 Task: Use the advanced search to search for repositories with 200 stars.
Action: Mouse moved to (107, 328)
Screenshot: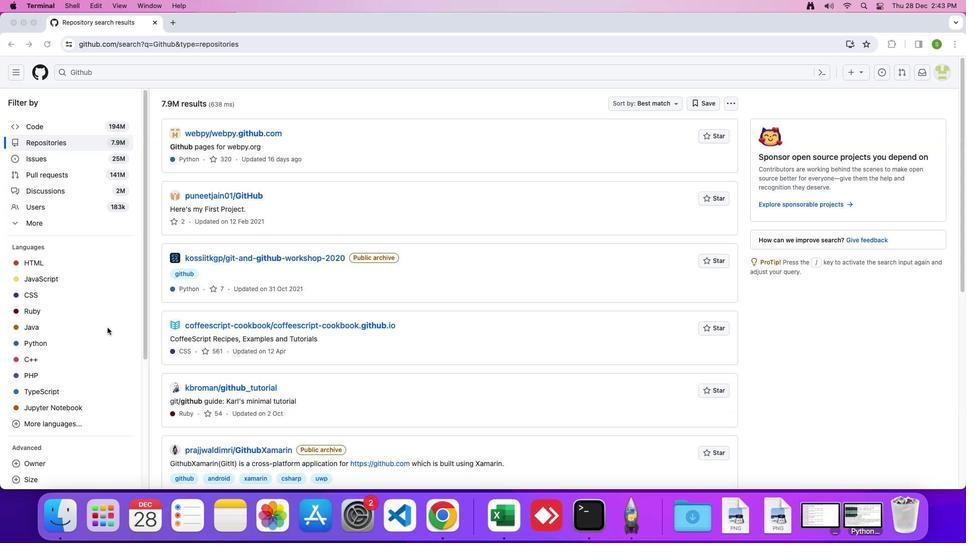 
Action: Mouse scrolled (107, 328) with delta (0, 0)
Screenshot: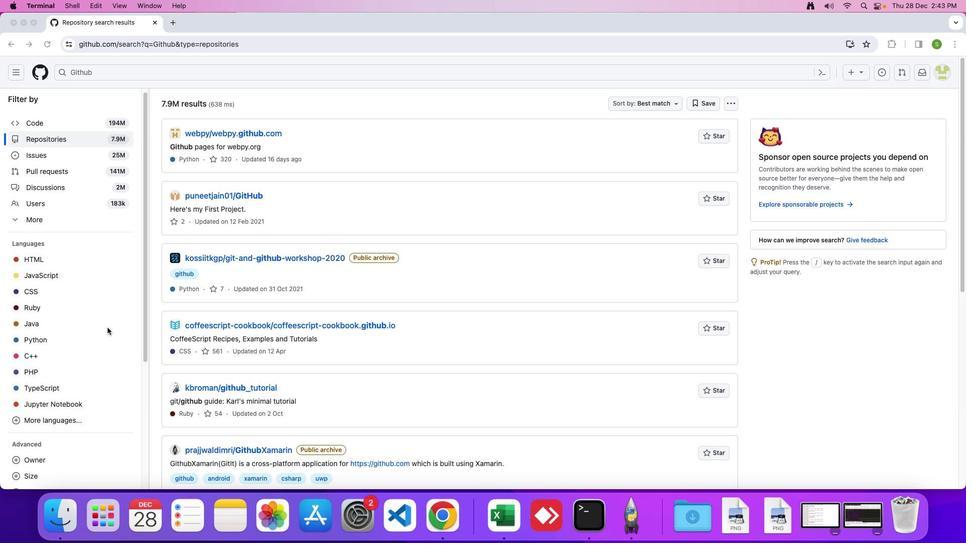 
Action: Mouse scrolled (107, 328) with delta (0, 0)
Screenshot: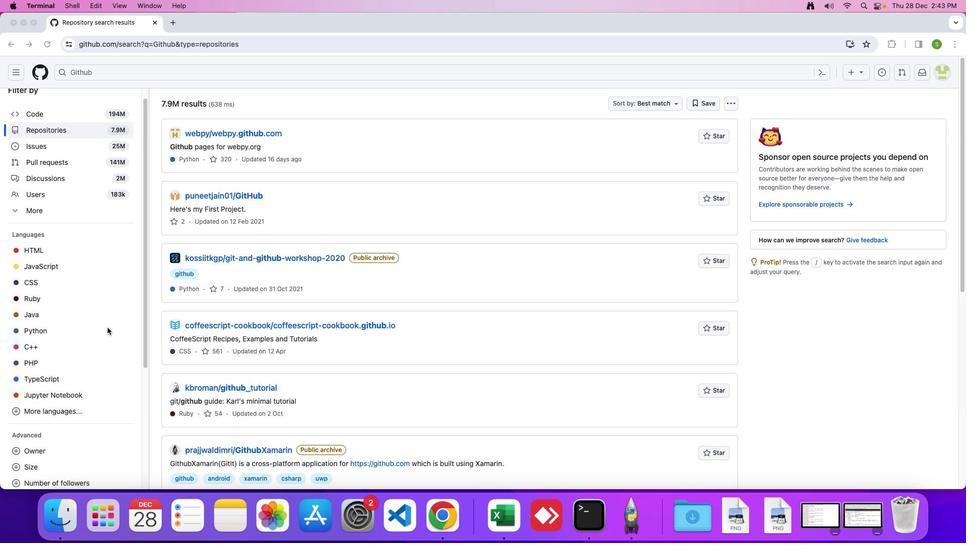 
Action: Mouse moved to (107, 328)
Screenshot: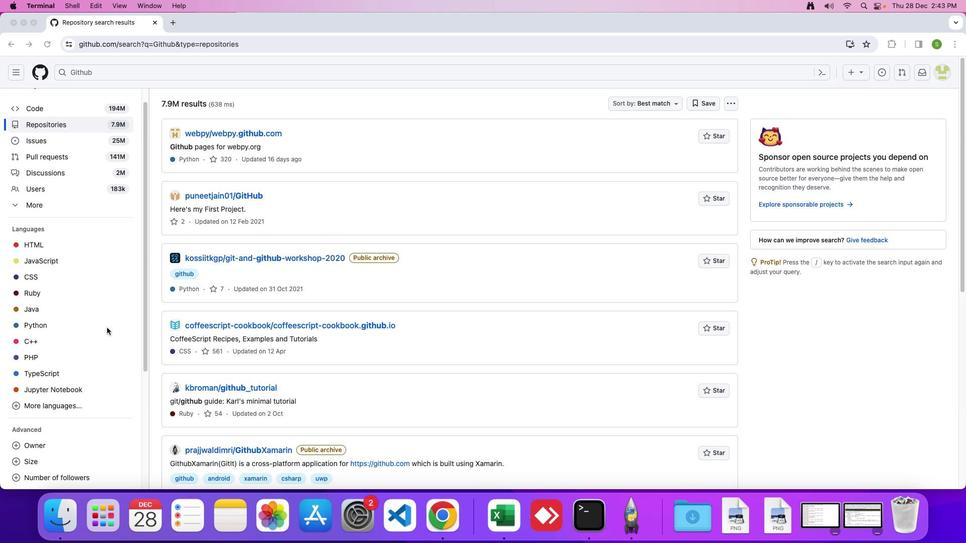 
Action: Mouse scrolled (107, 328) with delta (0, 0)
Screenshot: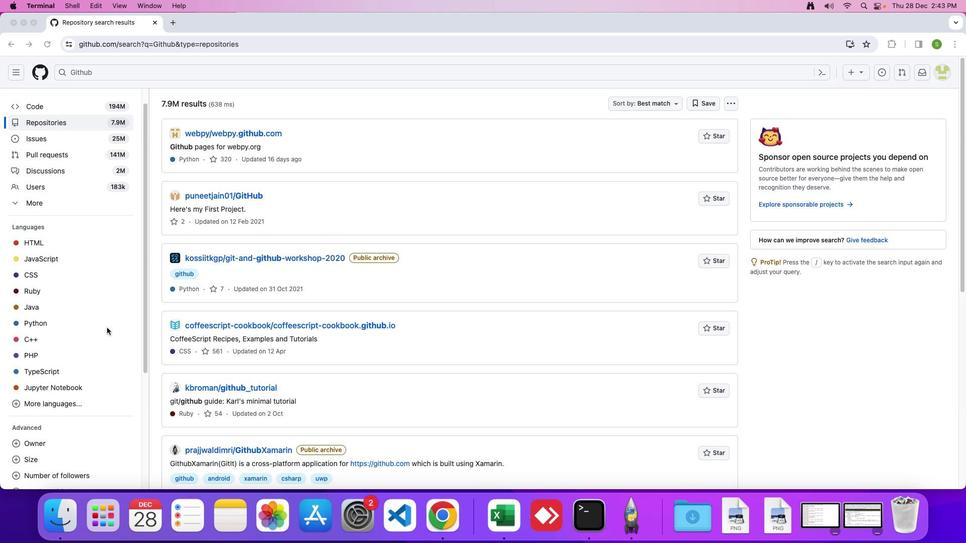 
Action: Mouse scrolled (107, 328) with delta (0, 0)
Screenshot: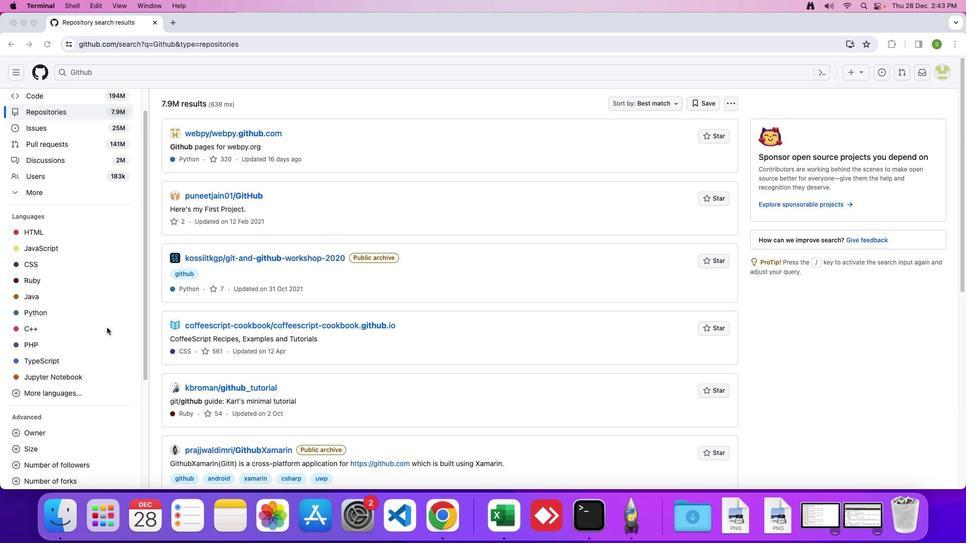
Action: Mouse scrolled (107, 328) with delta (0, -1)
Screenshot: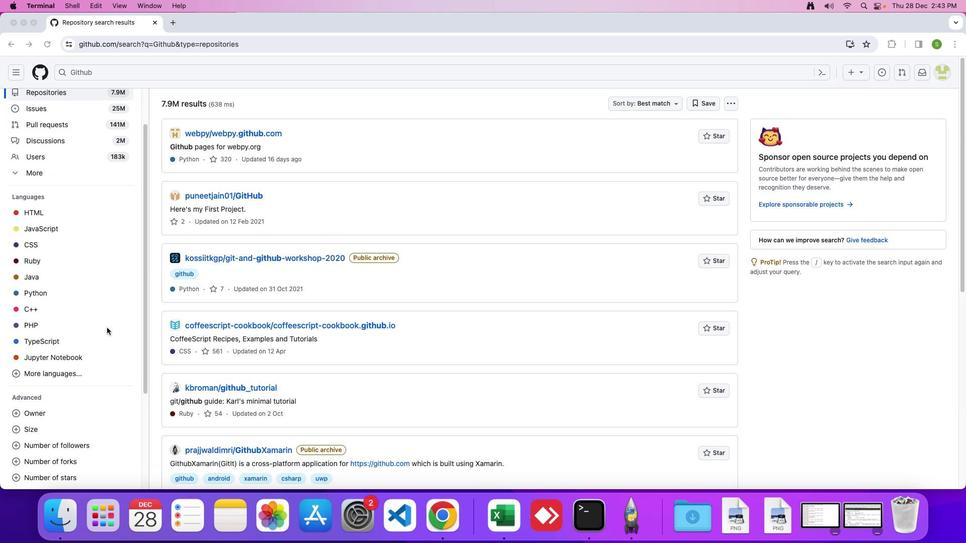 
Action: Mouse moved to (106, 328)
Screenshot: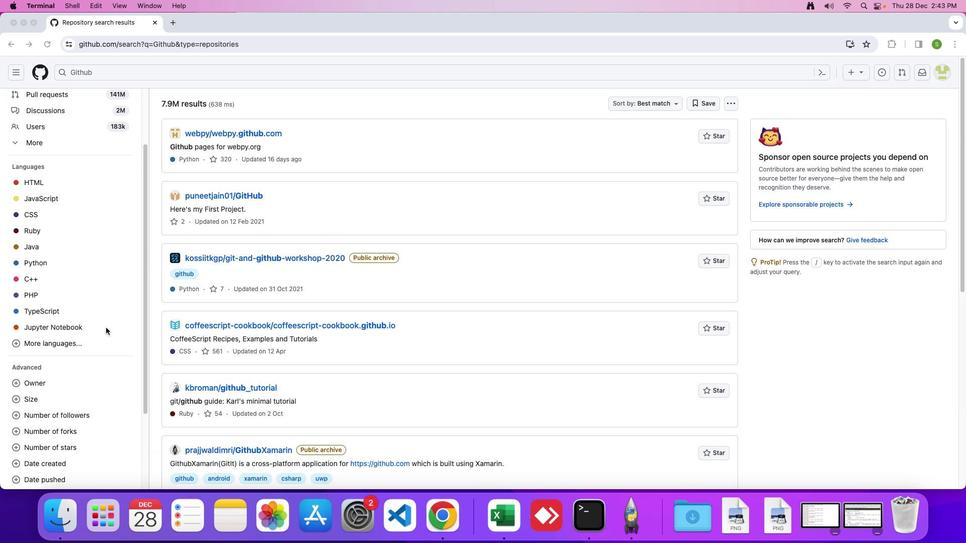 
Action: Mouse scrolled (106, 328) with delta (0, 0)
Screenshot: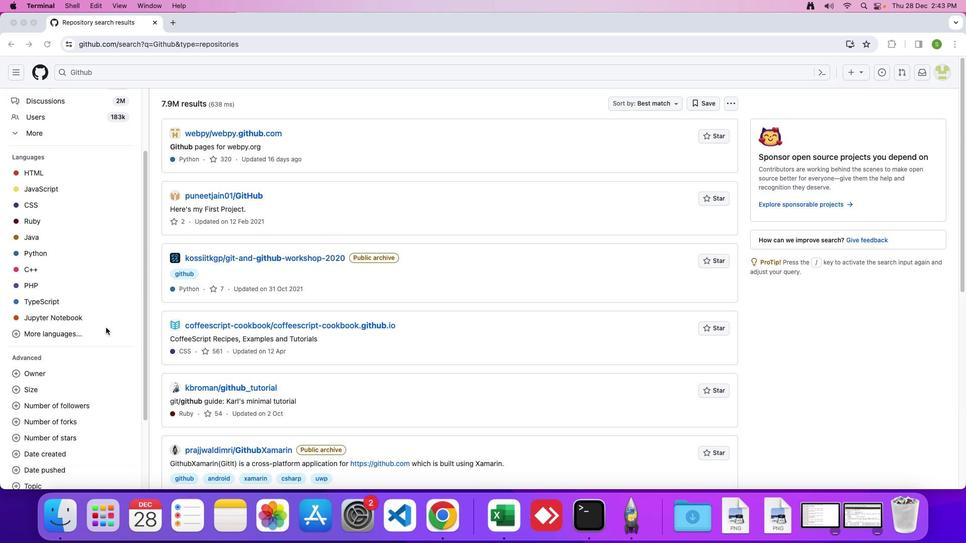 
Action: Mouse scrolled (106, 328) with delta (0, 0)
Screenshot: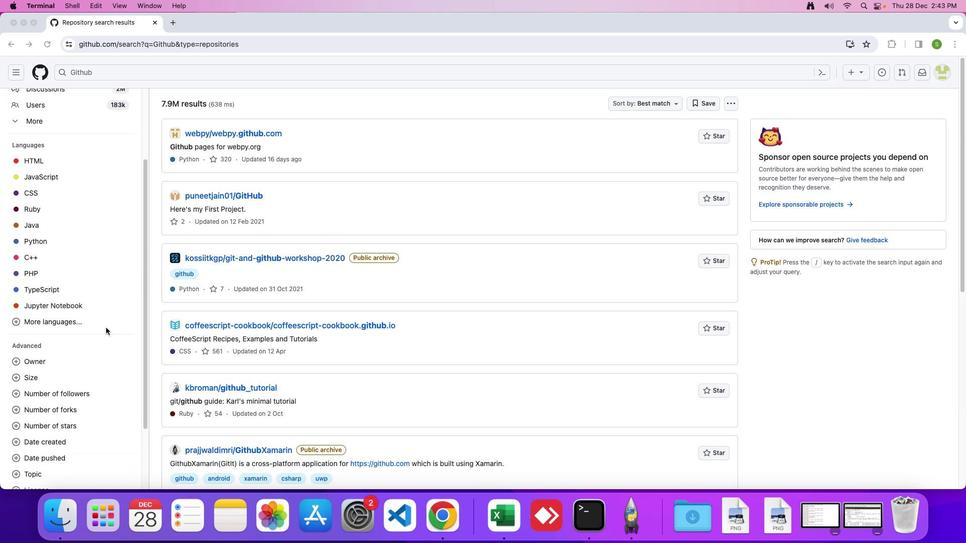 
Action: Mouse scrolled (106, 328) with delta (0, -1)
Screenshot: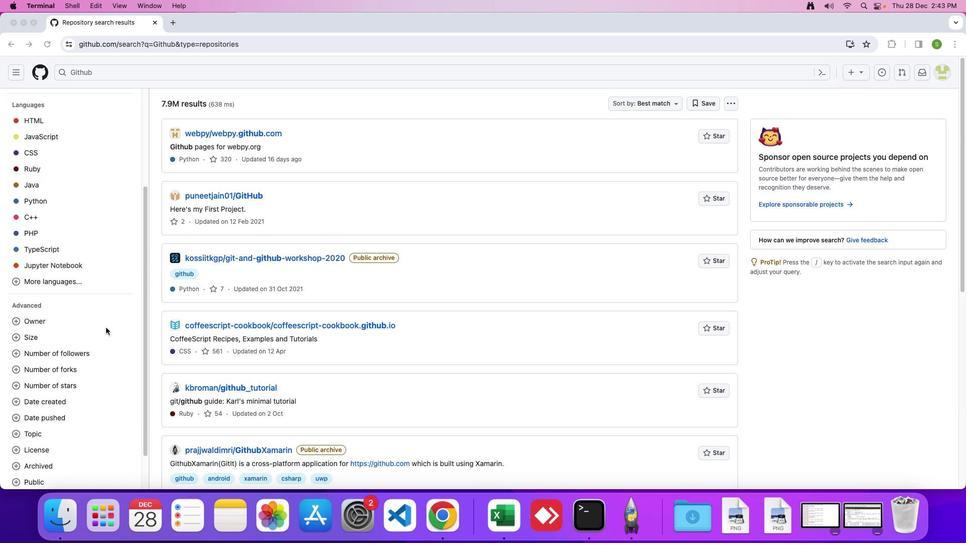 
Action: Mouse moved to (105, 328)
Screenshot: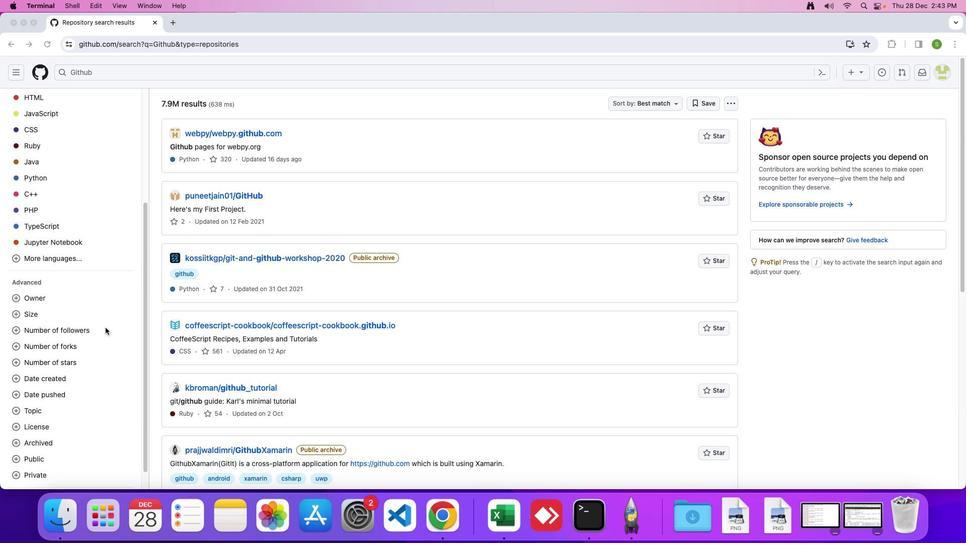 
Action: Mouse scrolled (105, 328) with delta (0, 0)
Screenshot: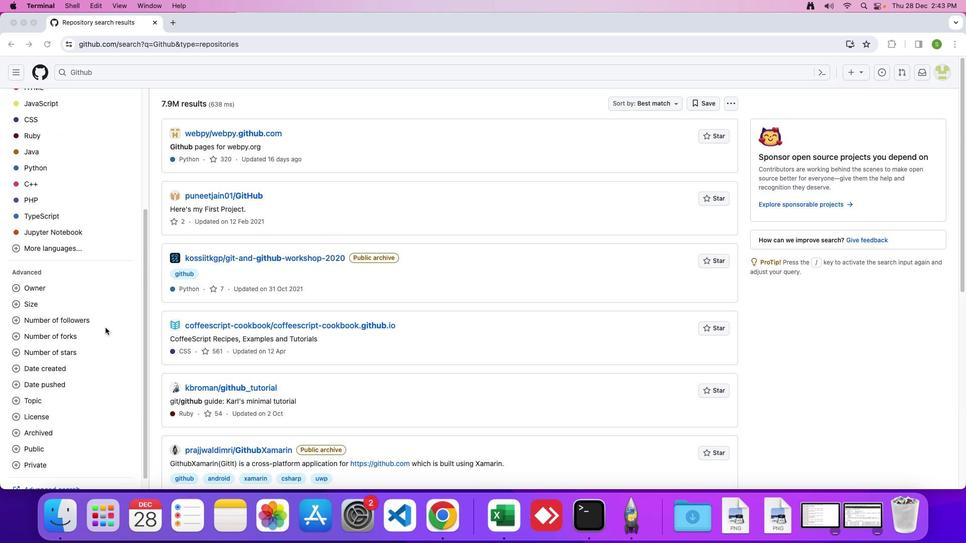 
Action: Mouse scrolled (105, 328) with delta (0, 0)
Screenshot: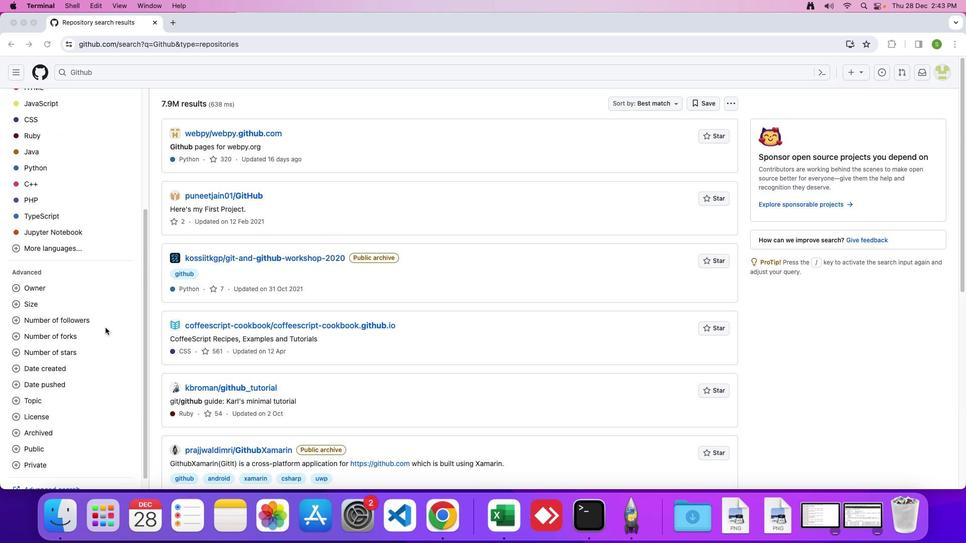 
Action: Mouse scrolled (105, 328) with delta (0, -1)
Screenshot: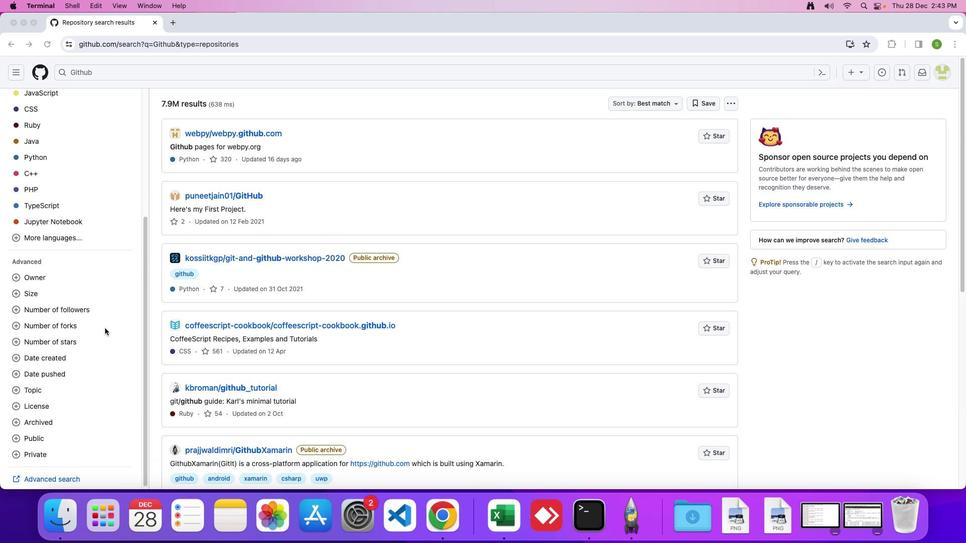 
Action: Mouse moved to (105, 328)
Screenshot: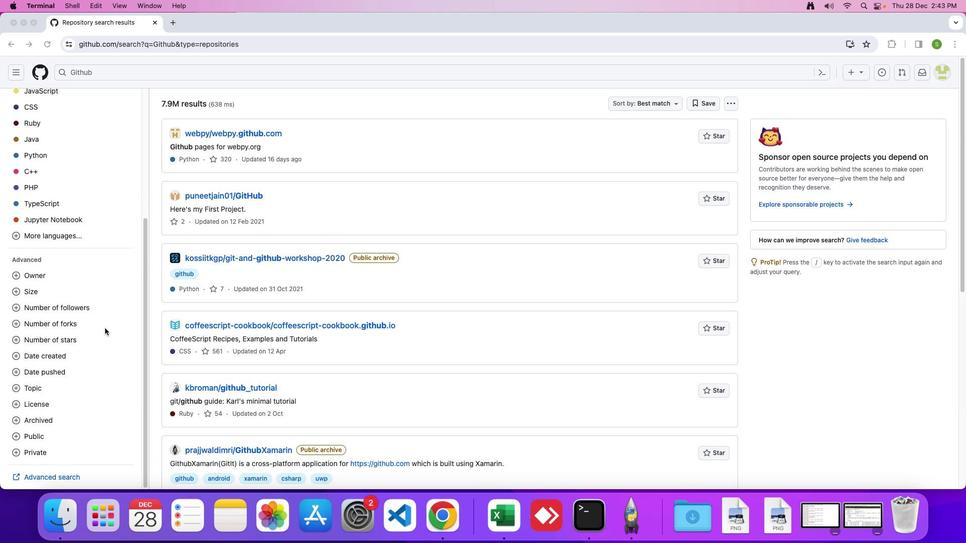 
Action: Mouse scrolled (105, 328) with delta (0, 0)
Screenshot: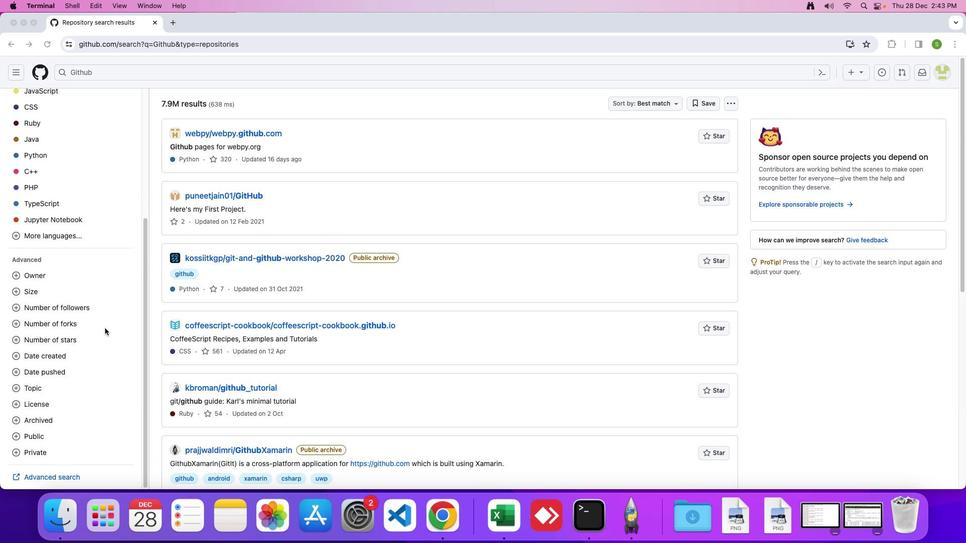 
Action: Mouse scrolled (105, 328) with delta (0, 0)
Screenshot: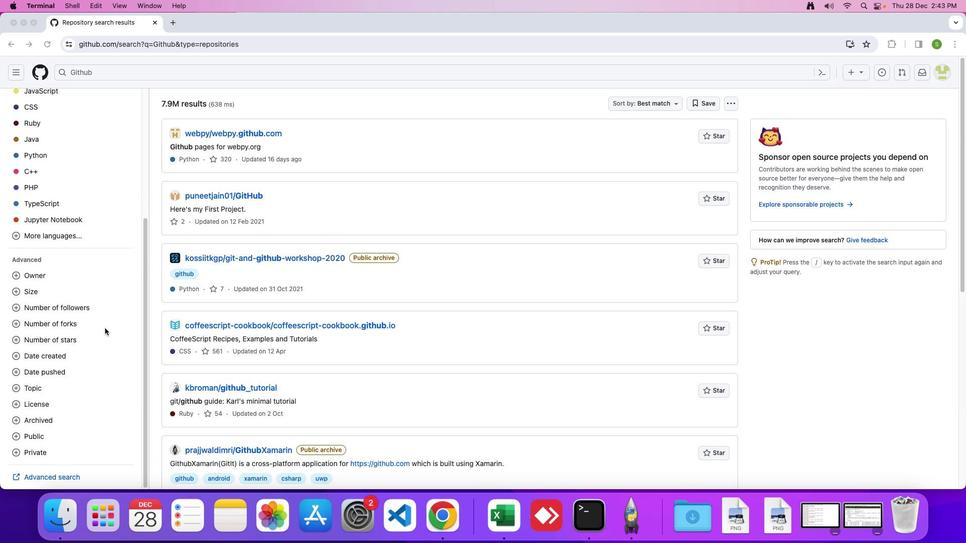 
Action: Mouse scrolled (105, 328) with delta (0, -1)
Screenshot: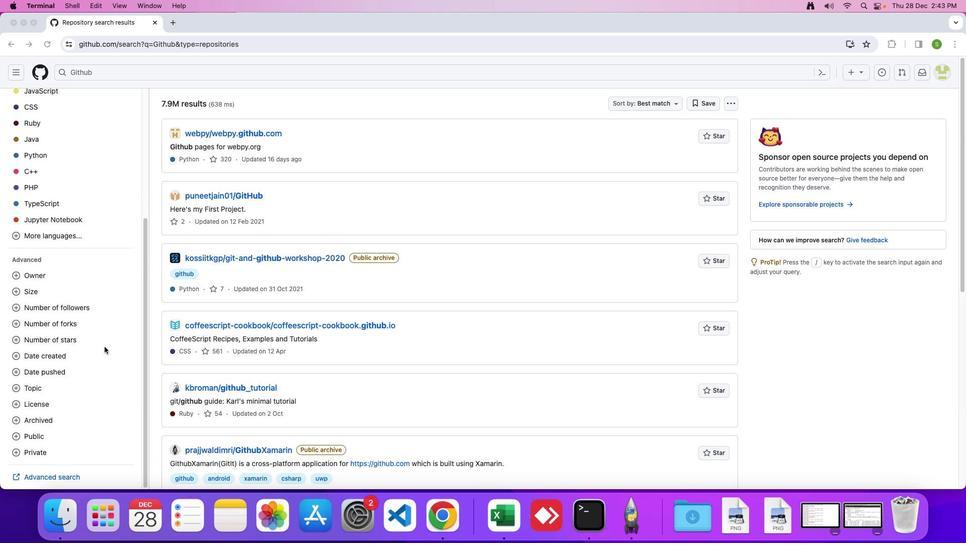 
Action: Mouse moved to (59, 480)
Screenshot: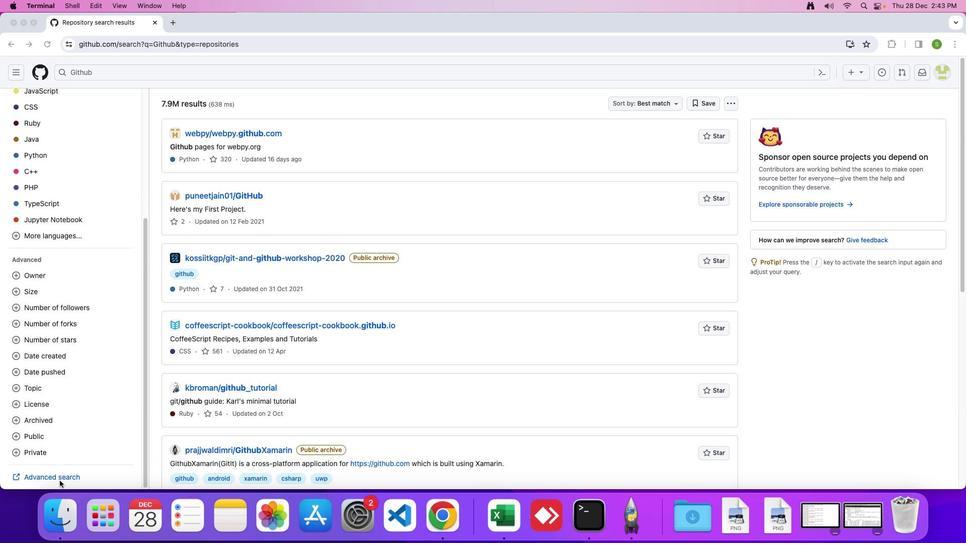 
Action: Mouse pressed left at (59, 480)
Screenshot: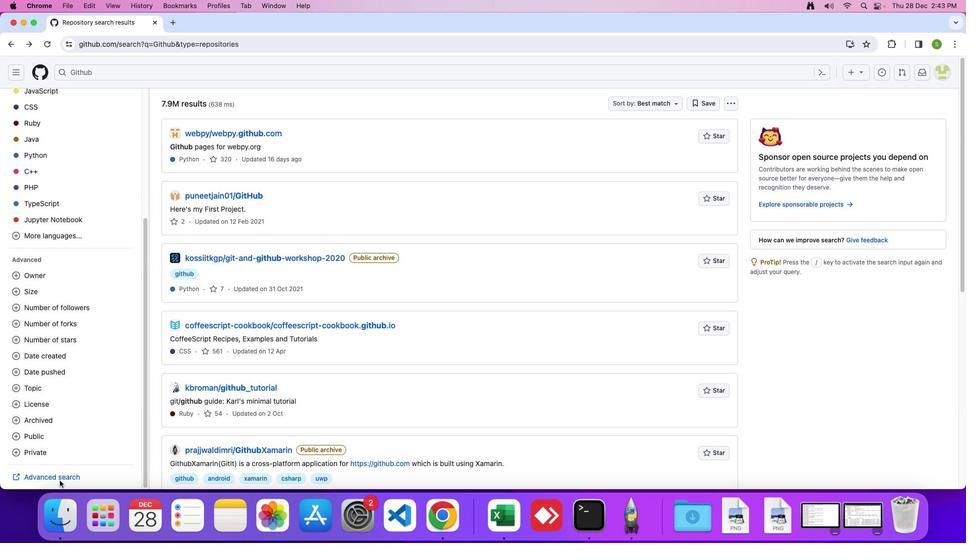 
Action: Mouse moved to (60, 477)
Screenshot: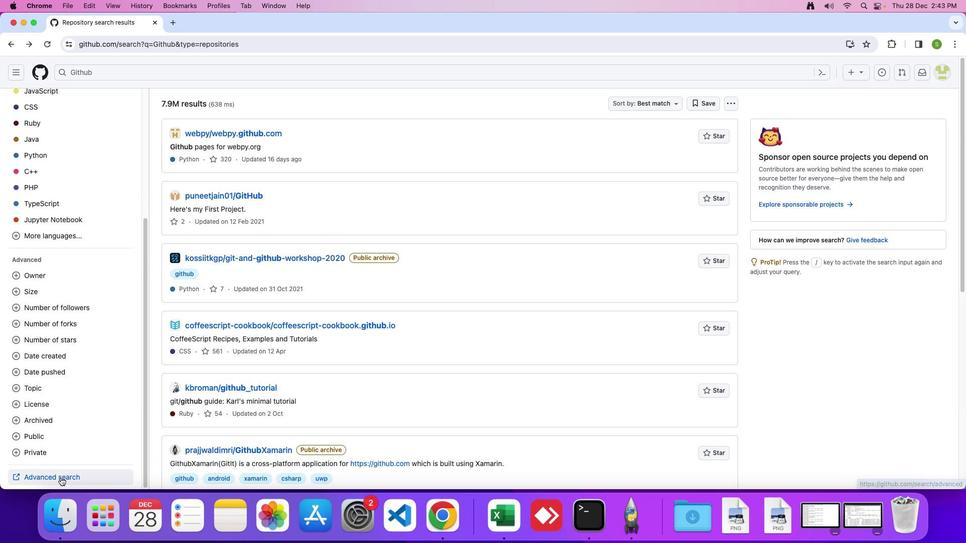 
Action: Mouse pressed left at (60, 477)
Screenshot: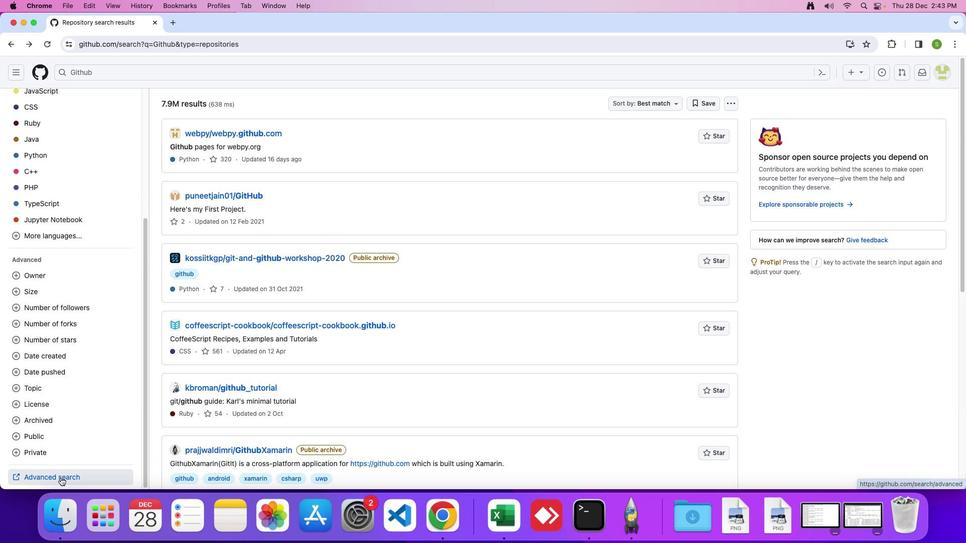 
Action: Mouse moved to (369, 312)
Screenshot: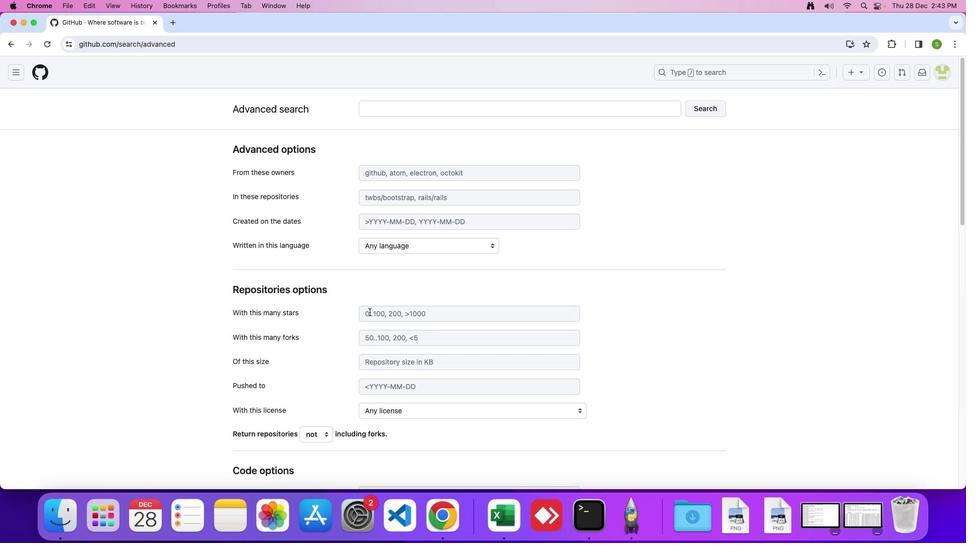 
Action: Mouse pressed left at (369, 312)
Screenshot: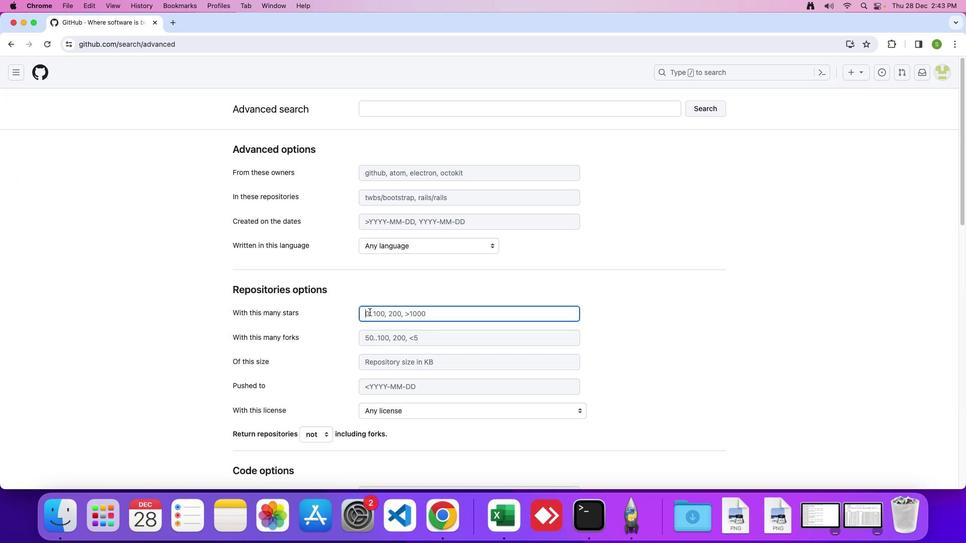 
Action: Mouse moved to (370, 316)
Screenshot: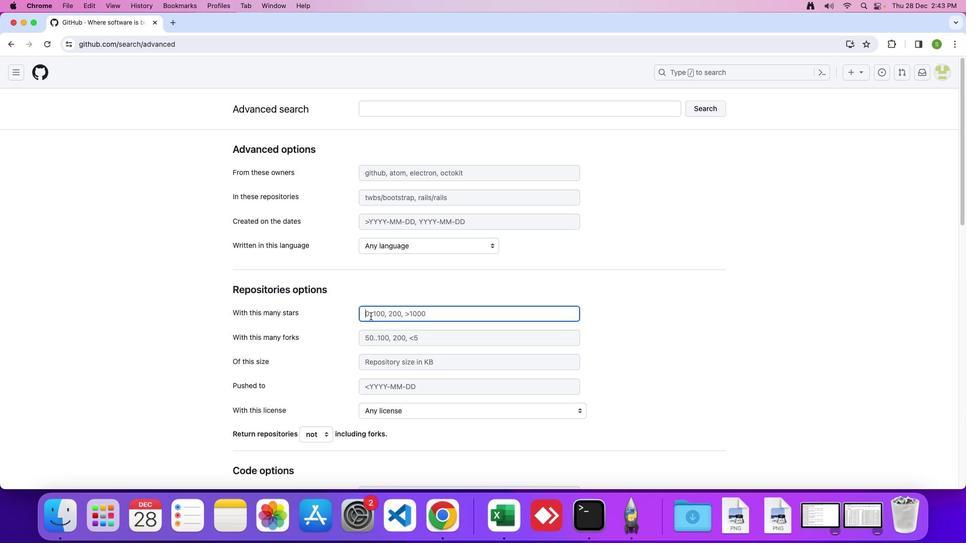 
Action: Key pressed '2''0''0'Key.enter
Screenshot: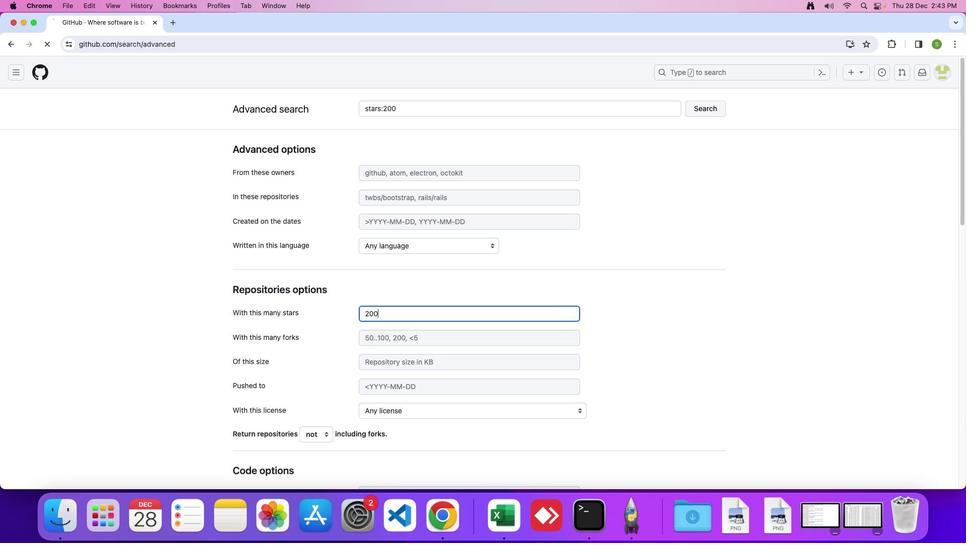 
Action: Mouse moved to (370, 317)
Screenshot: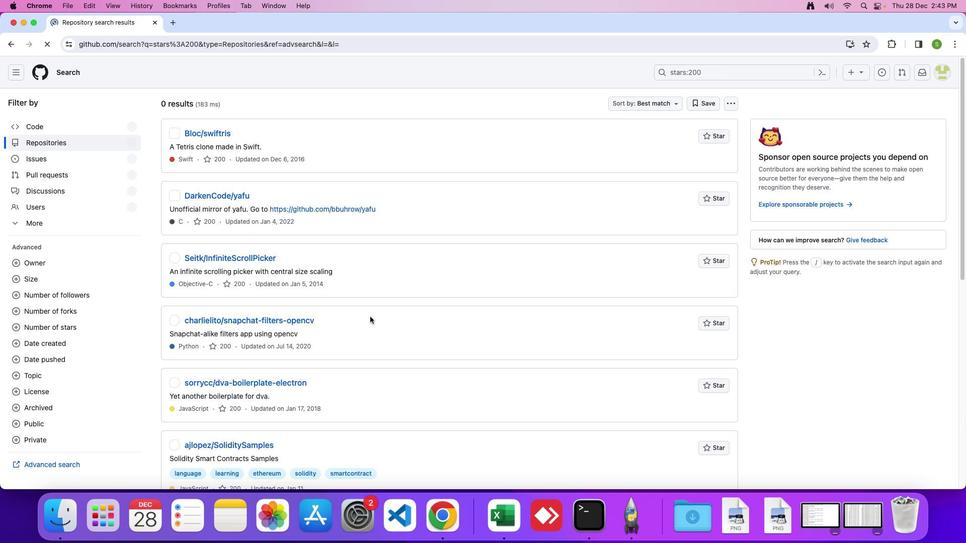 
